 Task: Set the calendar to auto-archive items older than 3 months and permanently delete them.
Action: Mouse moved to (4, 84)
Screenshot: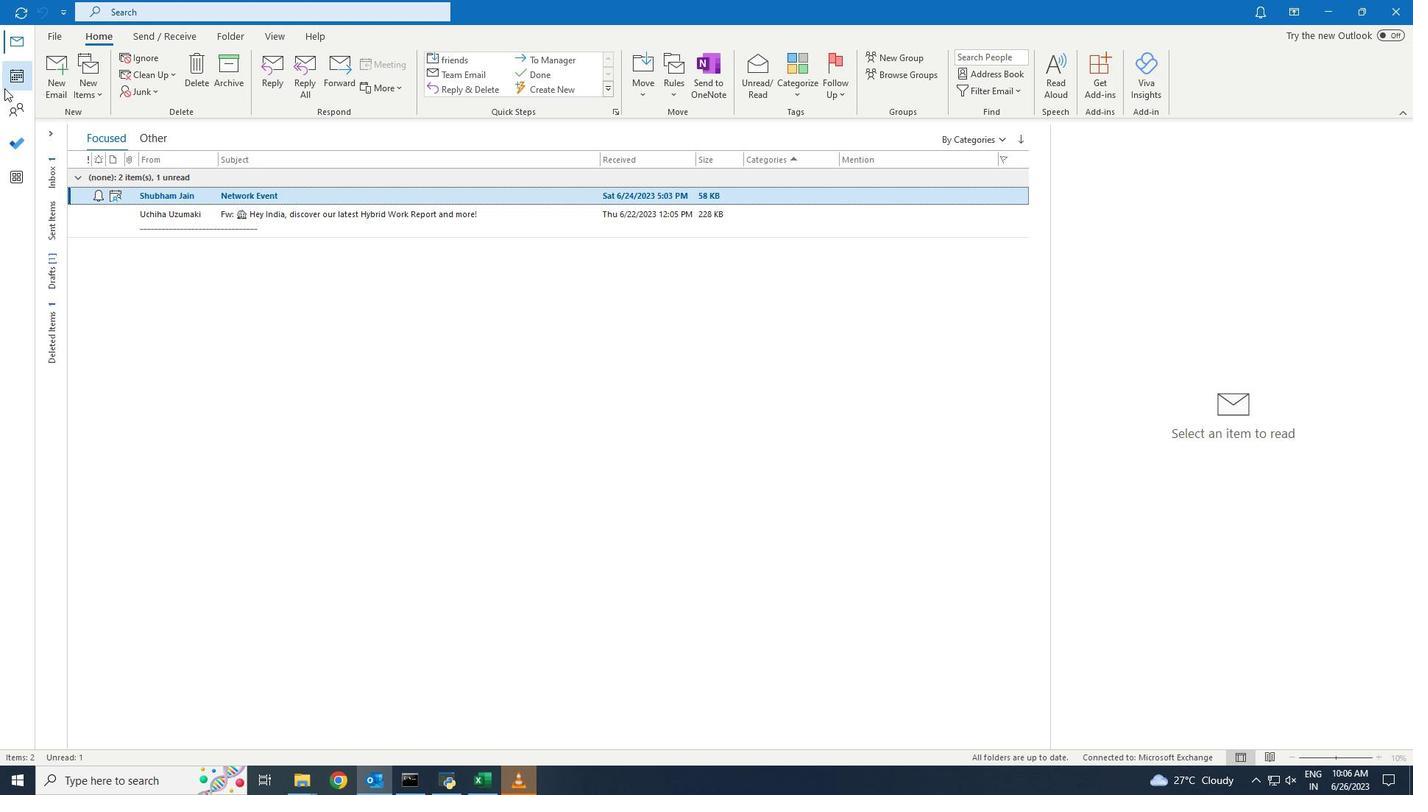 
Action: Mouse pressed left at (4, 84)
Screenshot: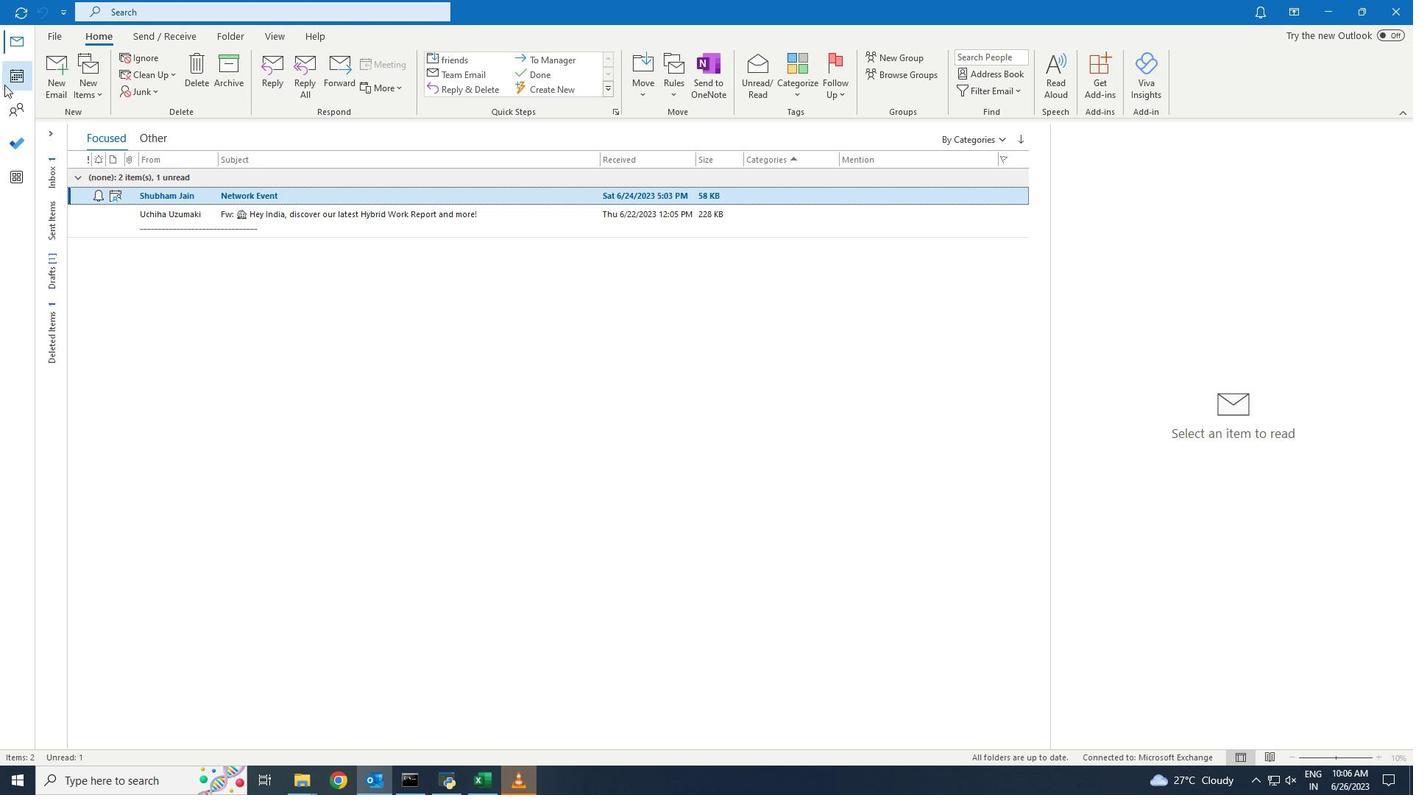 
Action: Mouse moved to (251, 144)
Screenshot: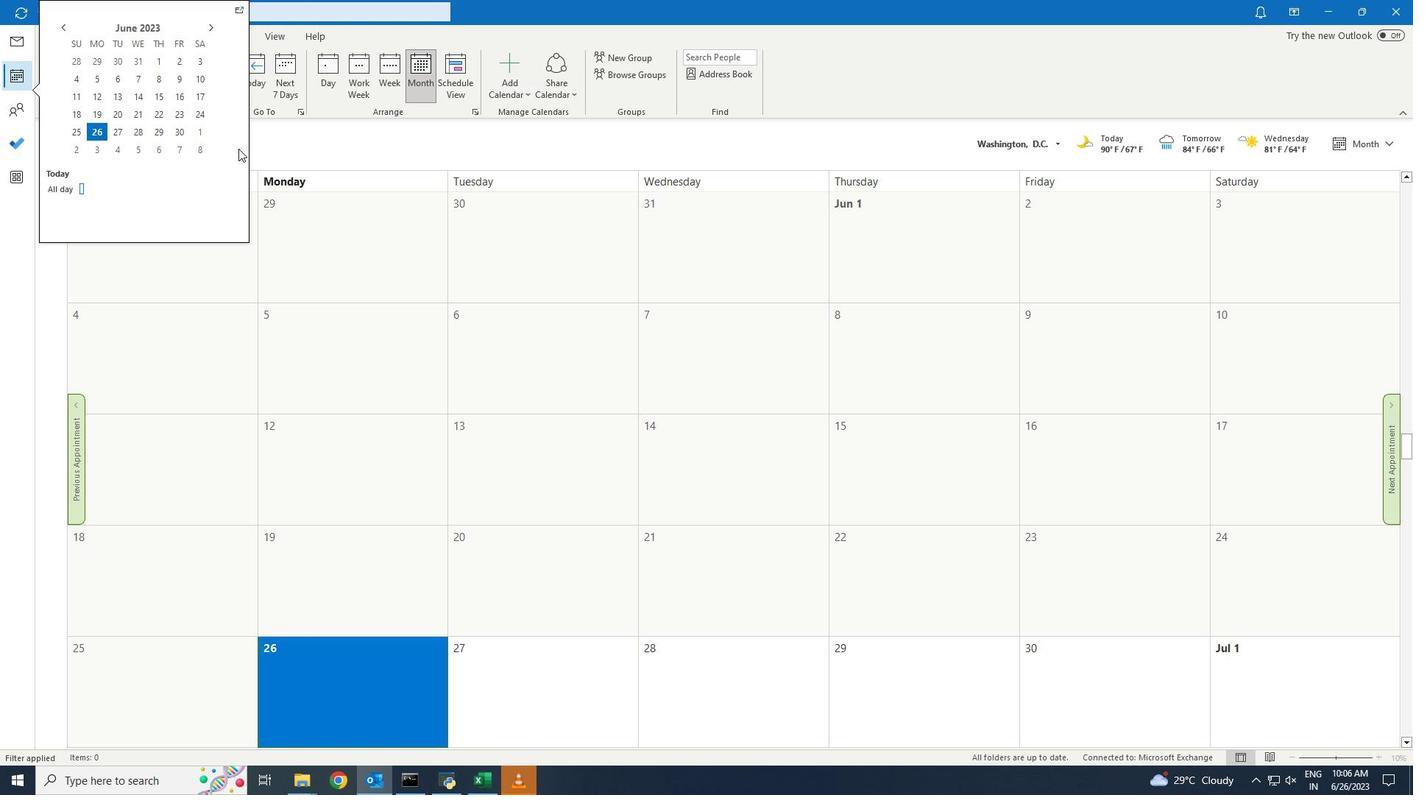 
Action: Mouse pressed left at (251, 144)
Screenshot: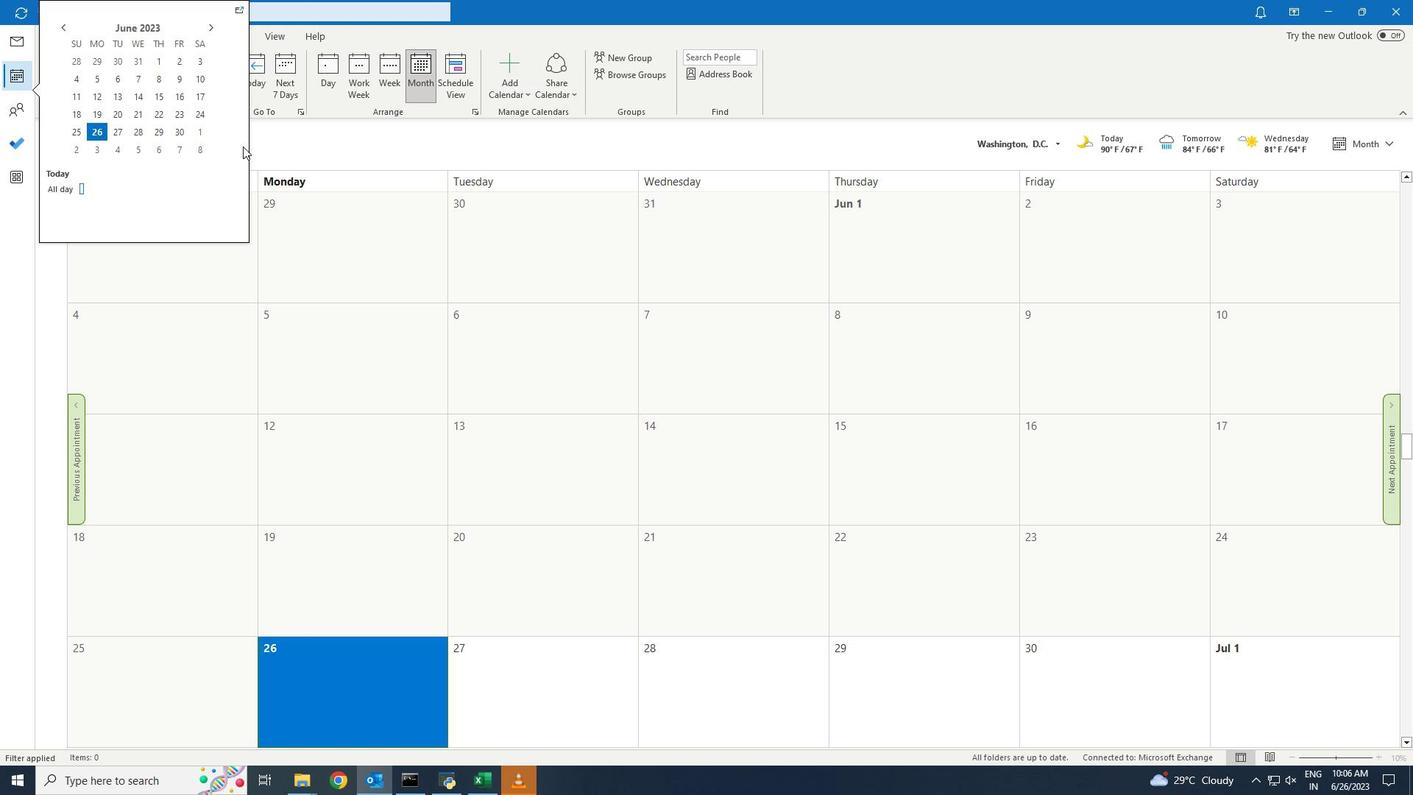 
Action: Mouse moved to (238, 36)
Screenshot: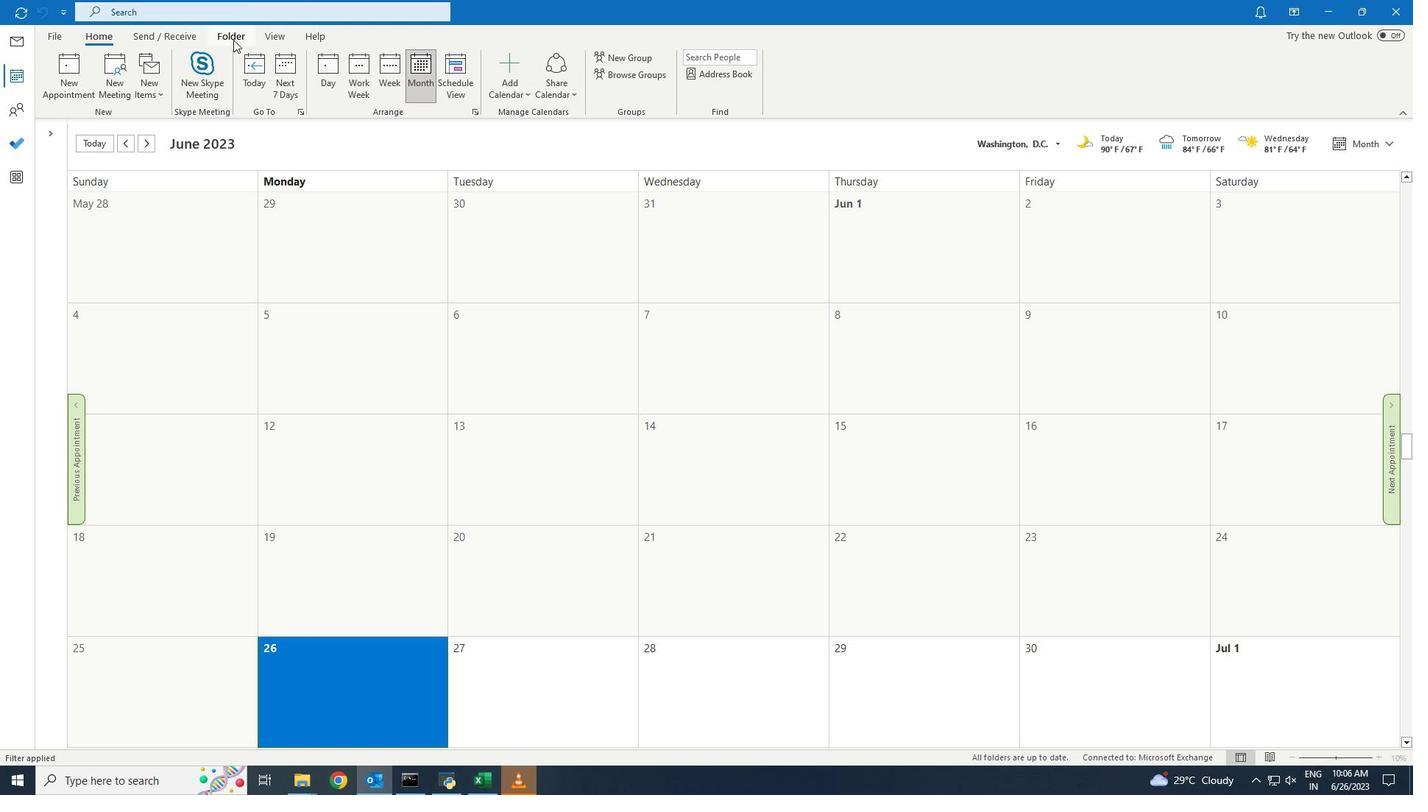 
Action: Mouse pressed left at (238, 36)
Screenshot: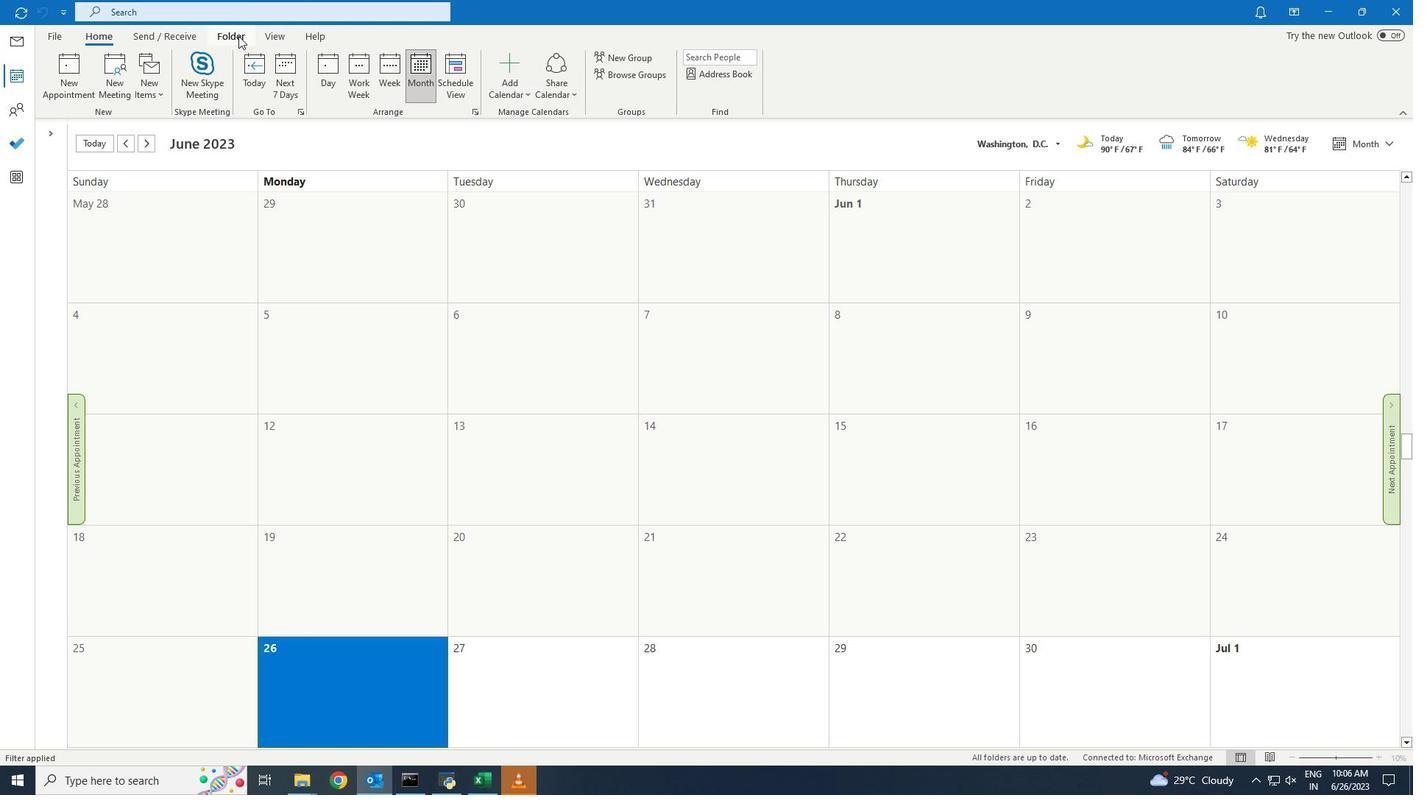 
Action: Mouse moved to (343, 69)
Screenshot: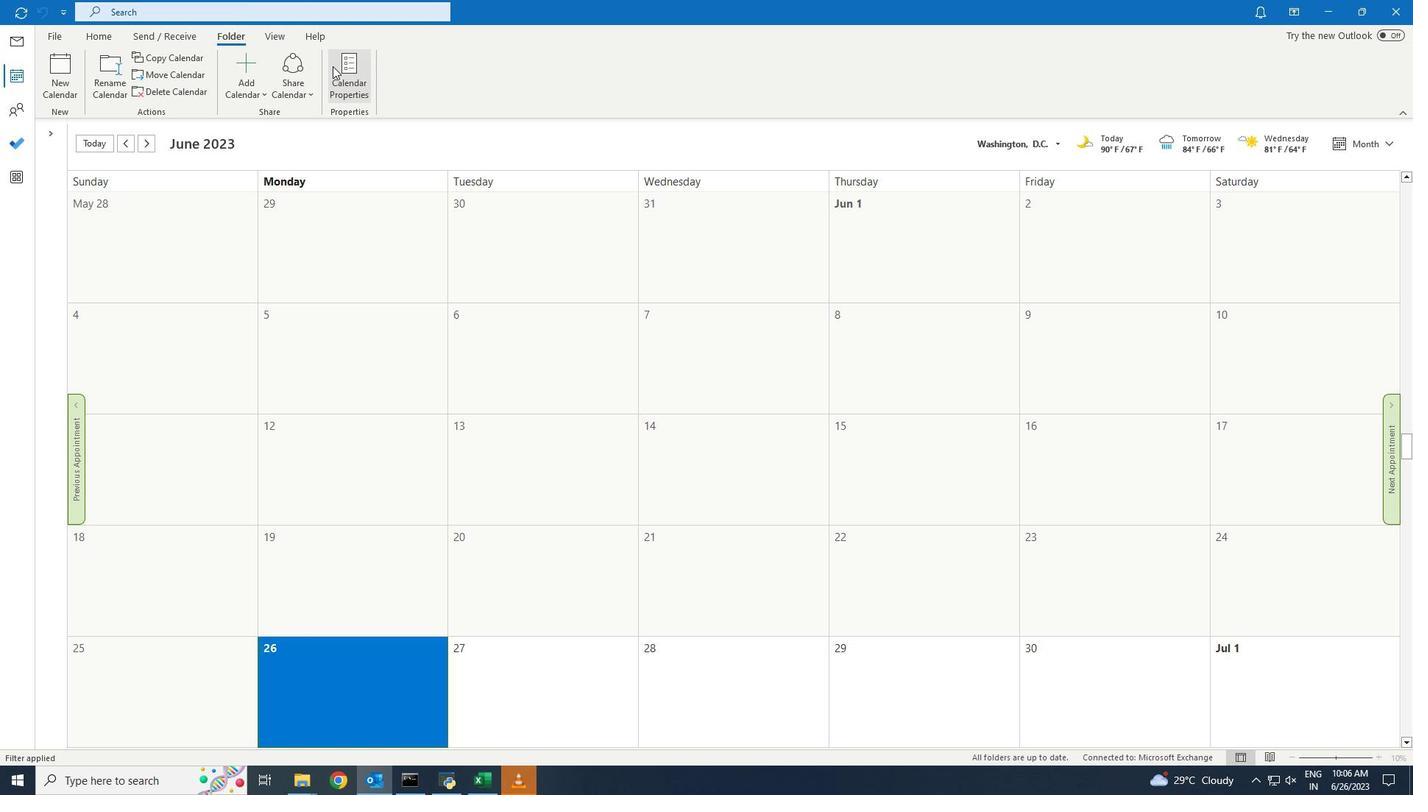 
Action: Mouse pressed left at (343, 69)
Screenshot: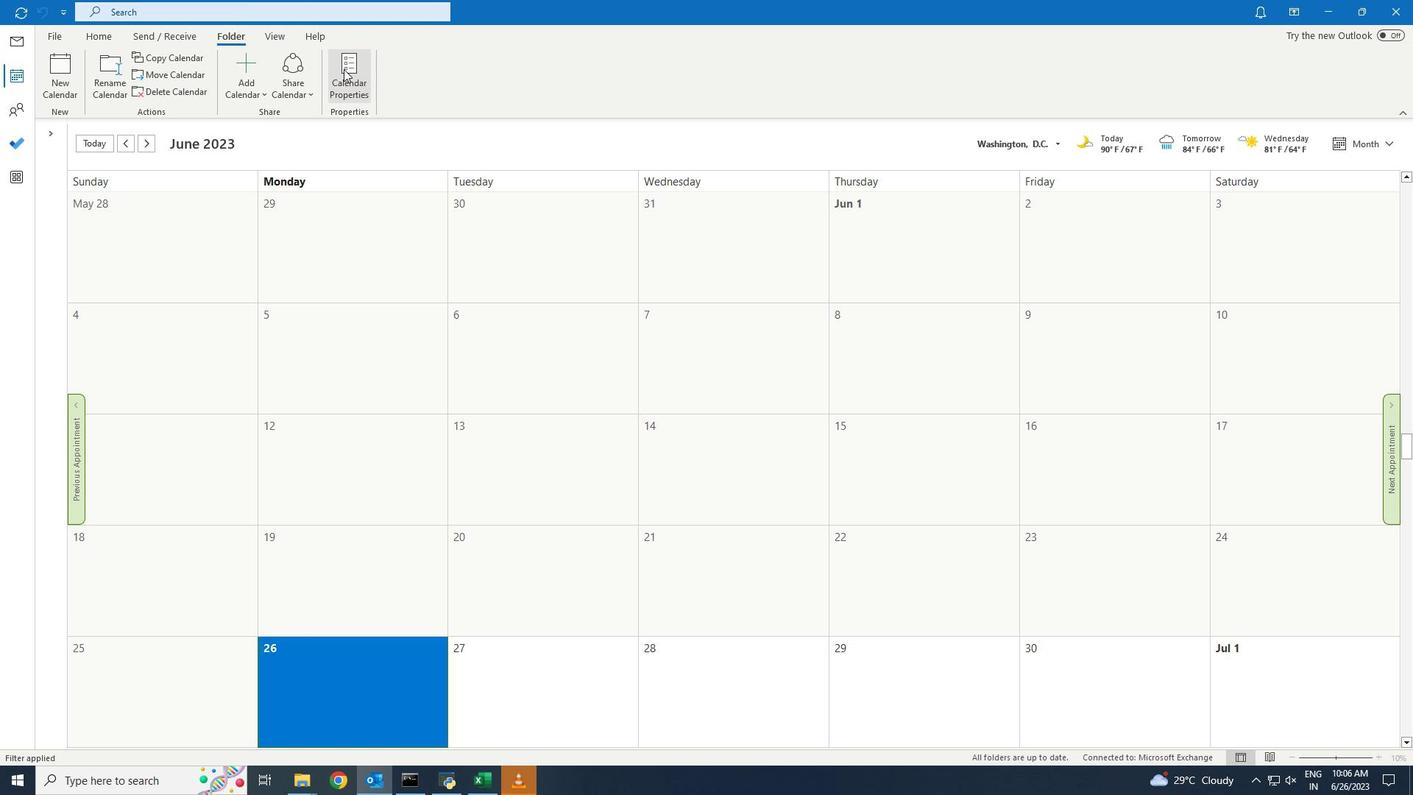 
Action: Mouse moved to (622, 213)
Screenshot: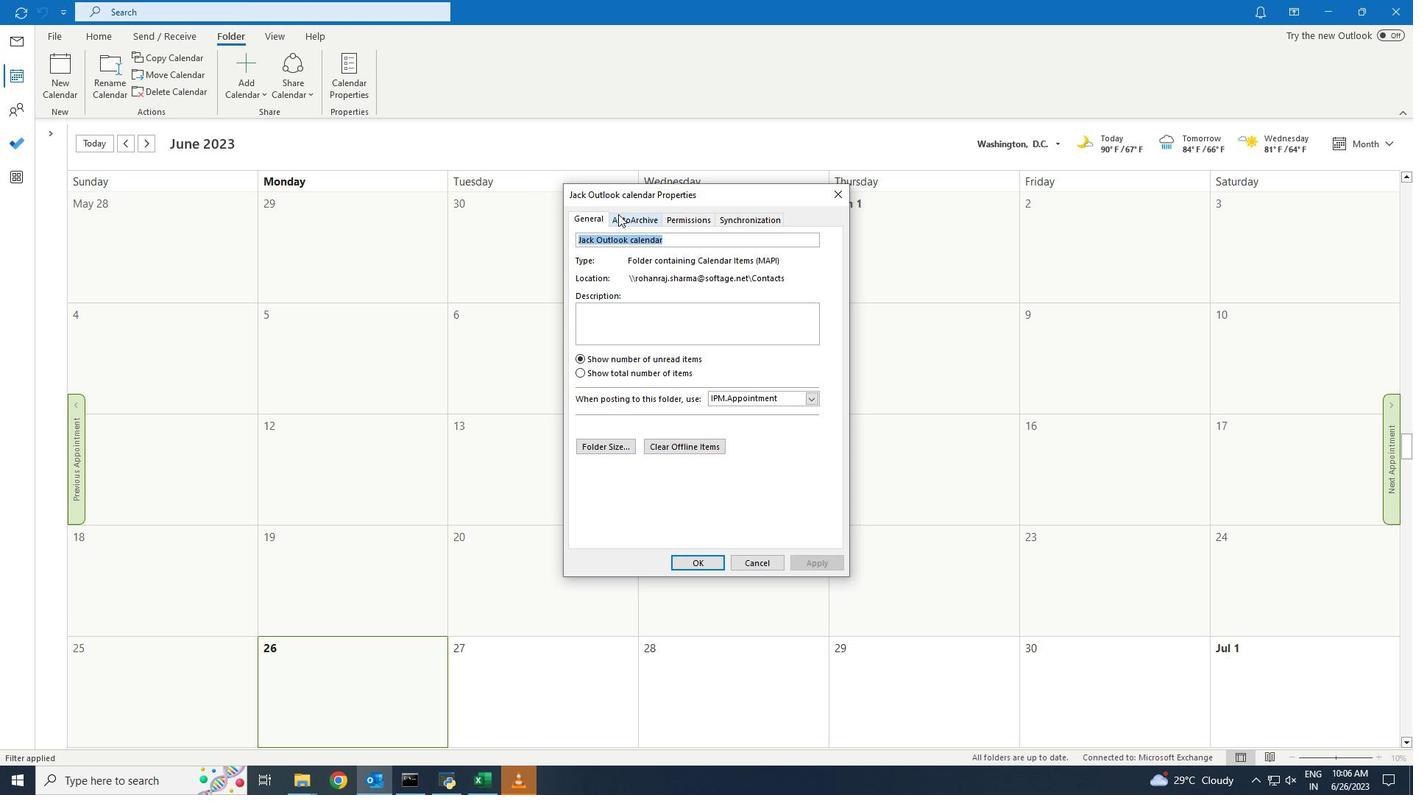 
Action: Mouse pressed left at (622, 213)
Screenshot: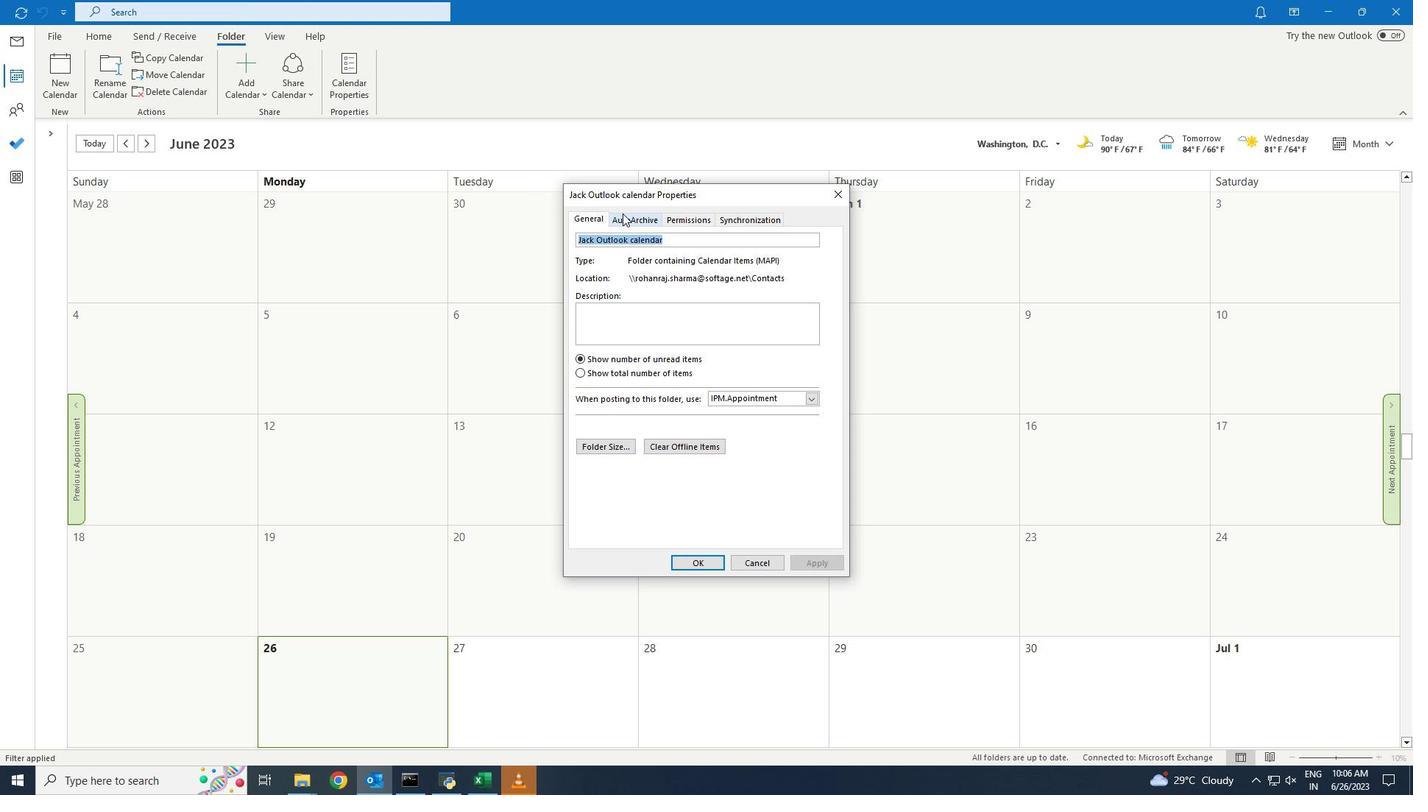 
Action: Mouse moved to (731, 296)
Screenshot: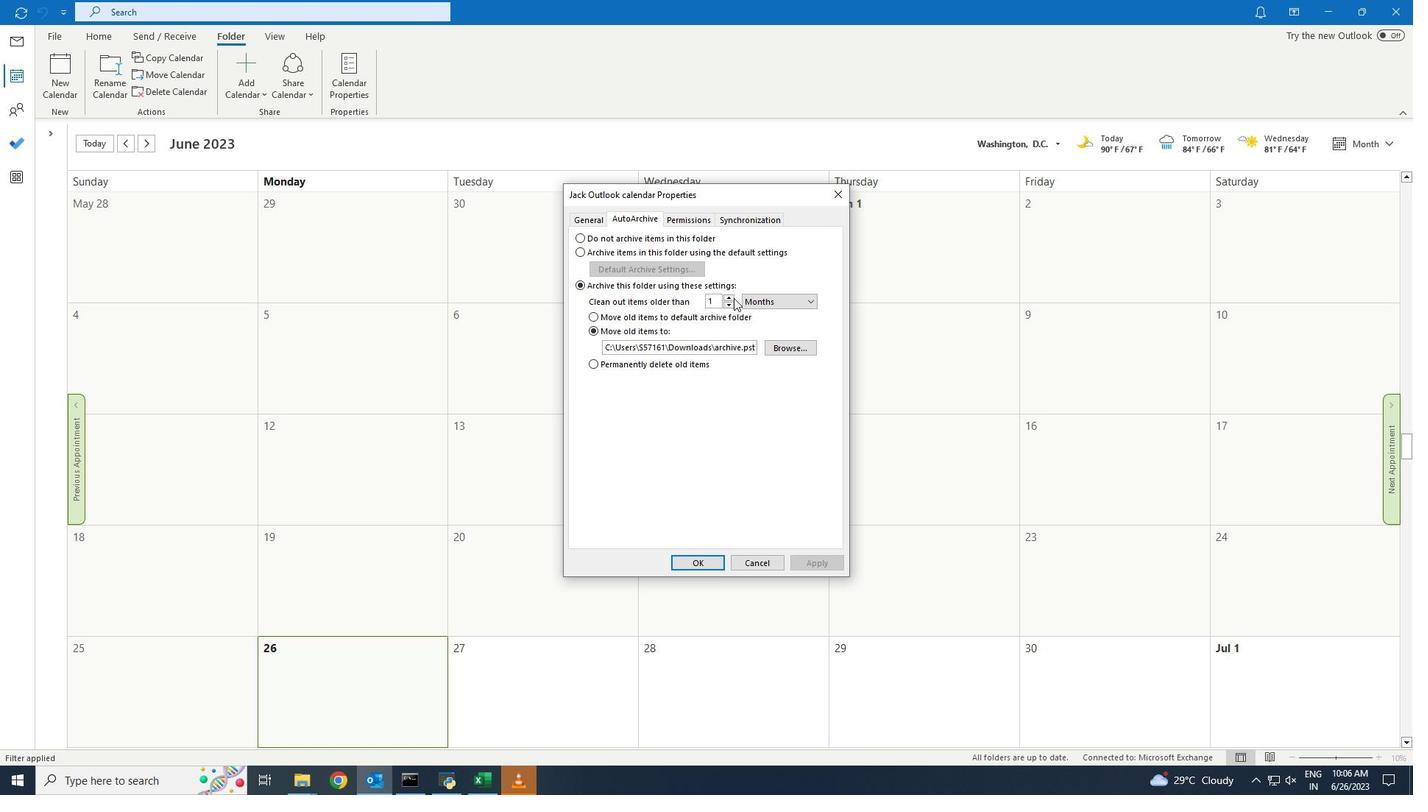 
Action: Mouse pressed left at (731, 296)
Screenshot: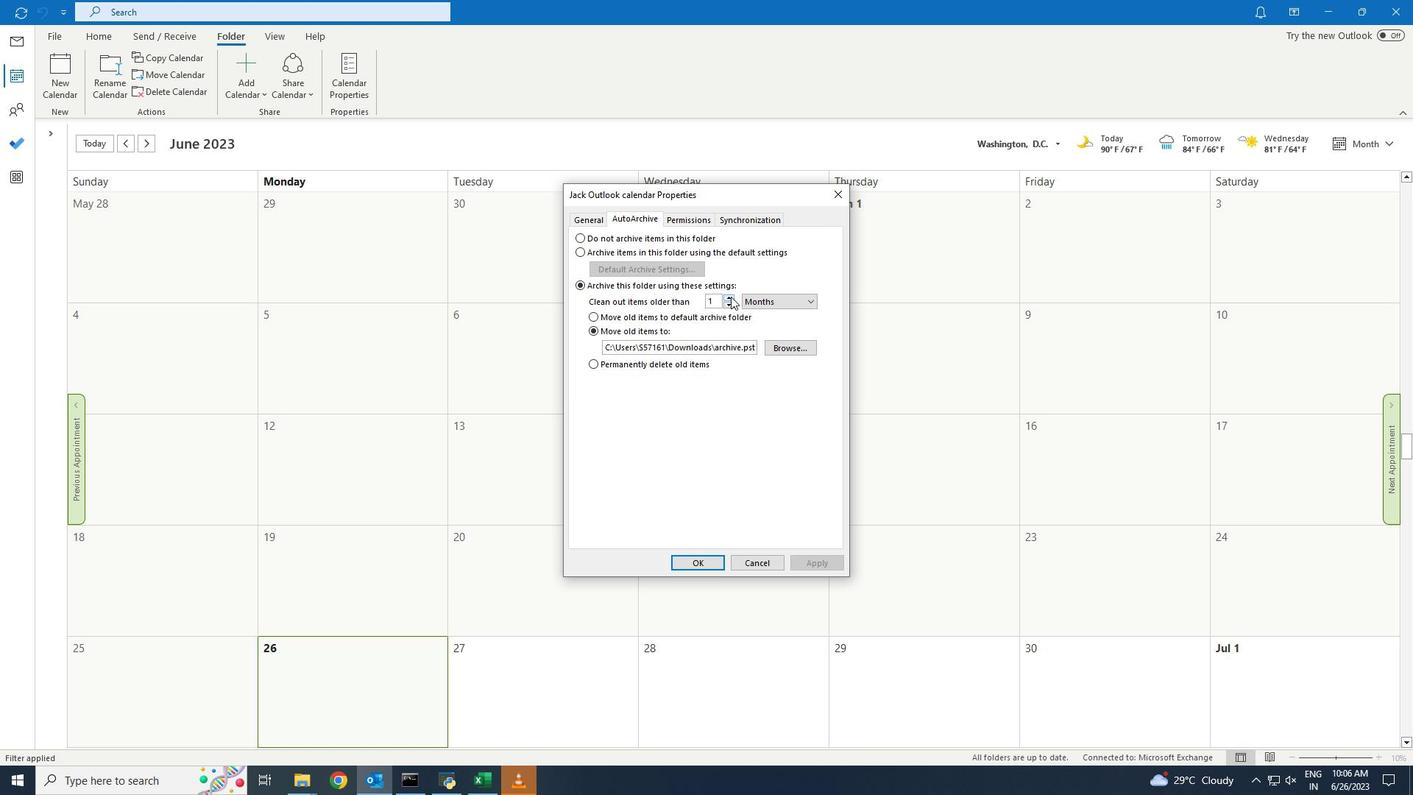 
Action: Mouse pressed left at (731, 296)
Screenshot: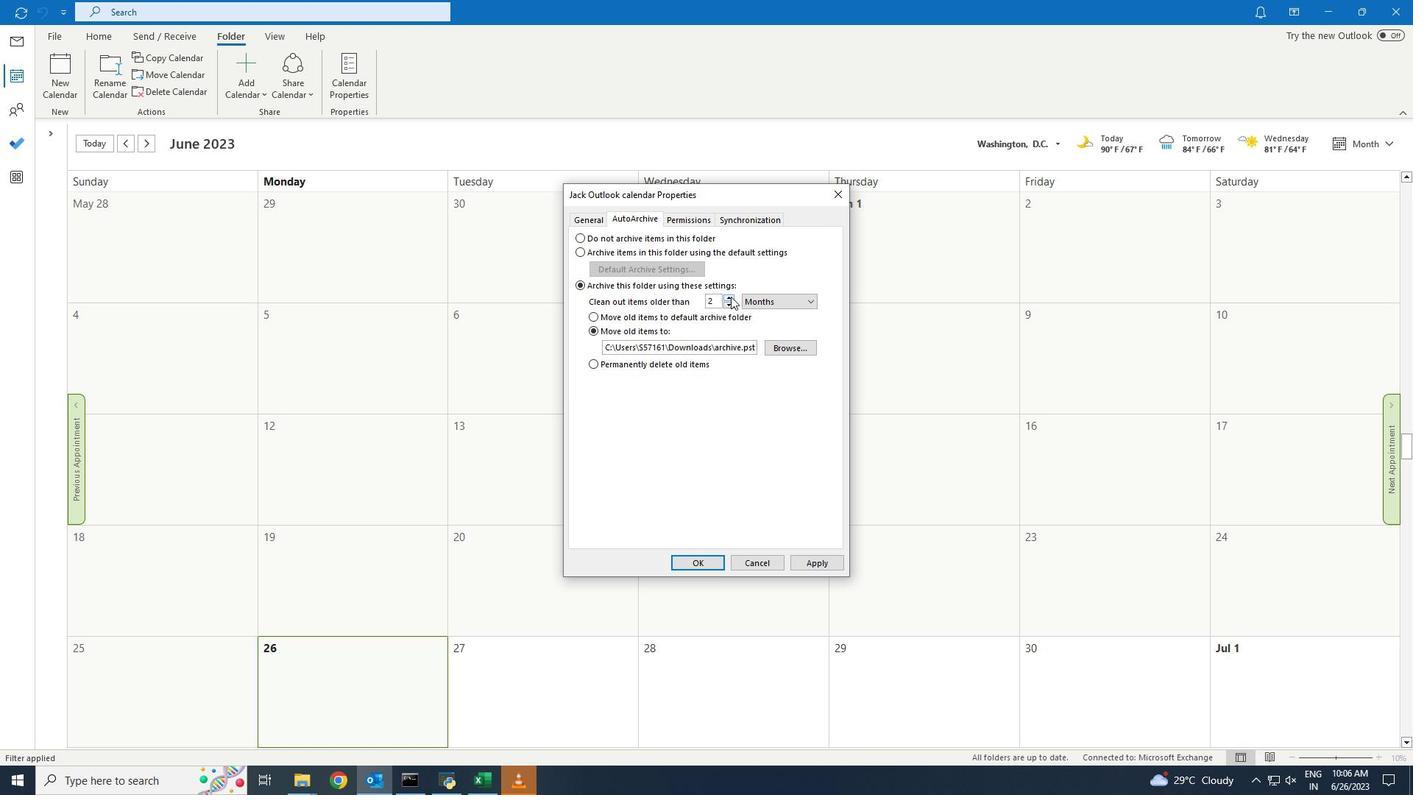
Action: Mouse moved to (590, 363)
Screenshot: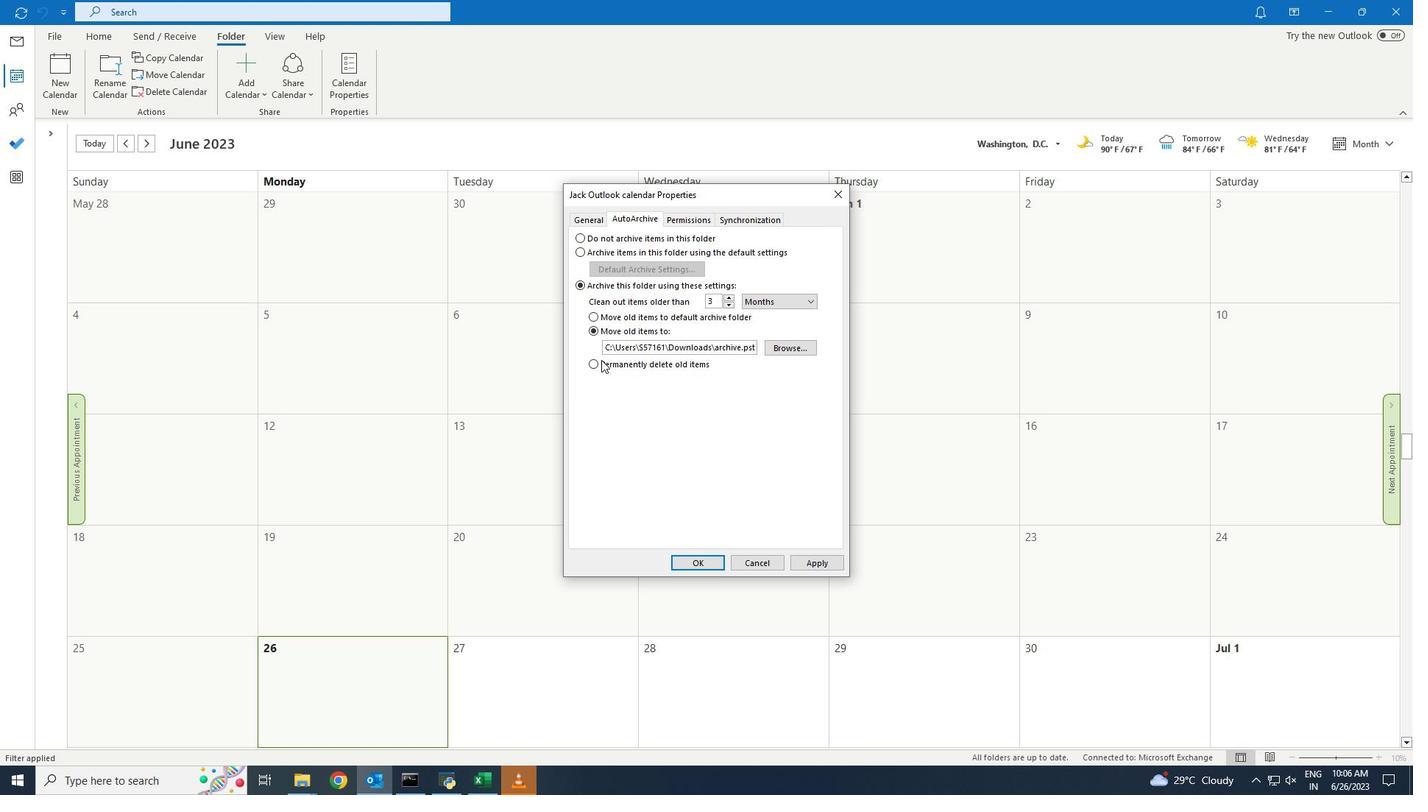 
Action: Mouse pressed left at (590, 363)
Screenshot: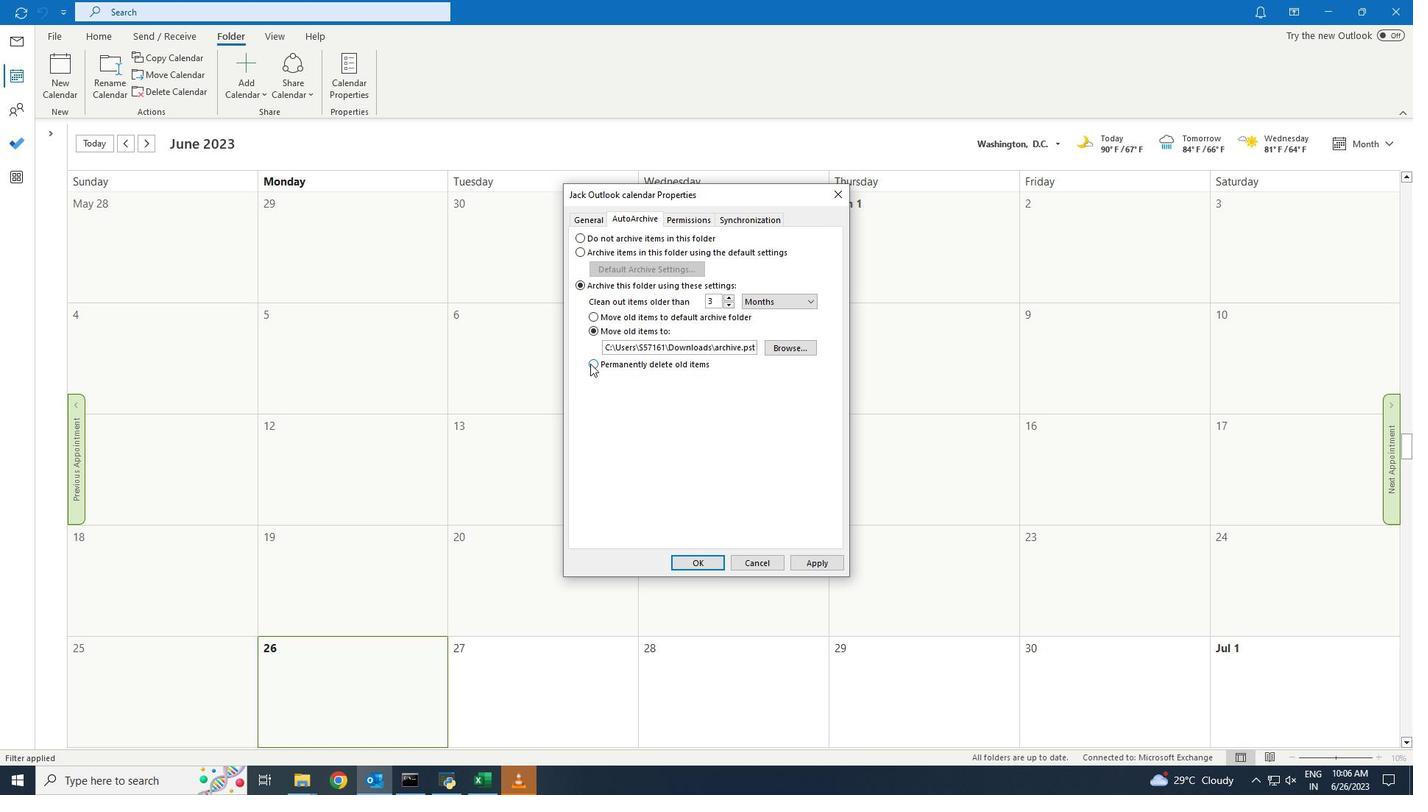 
Action: Mouse moved to (809, 561)
Screenshot: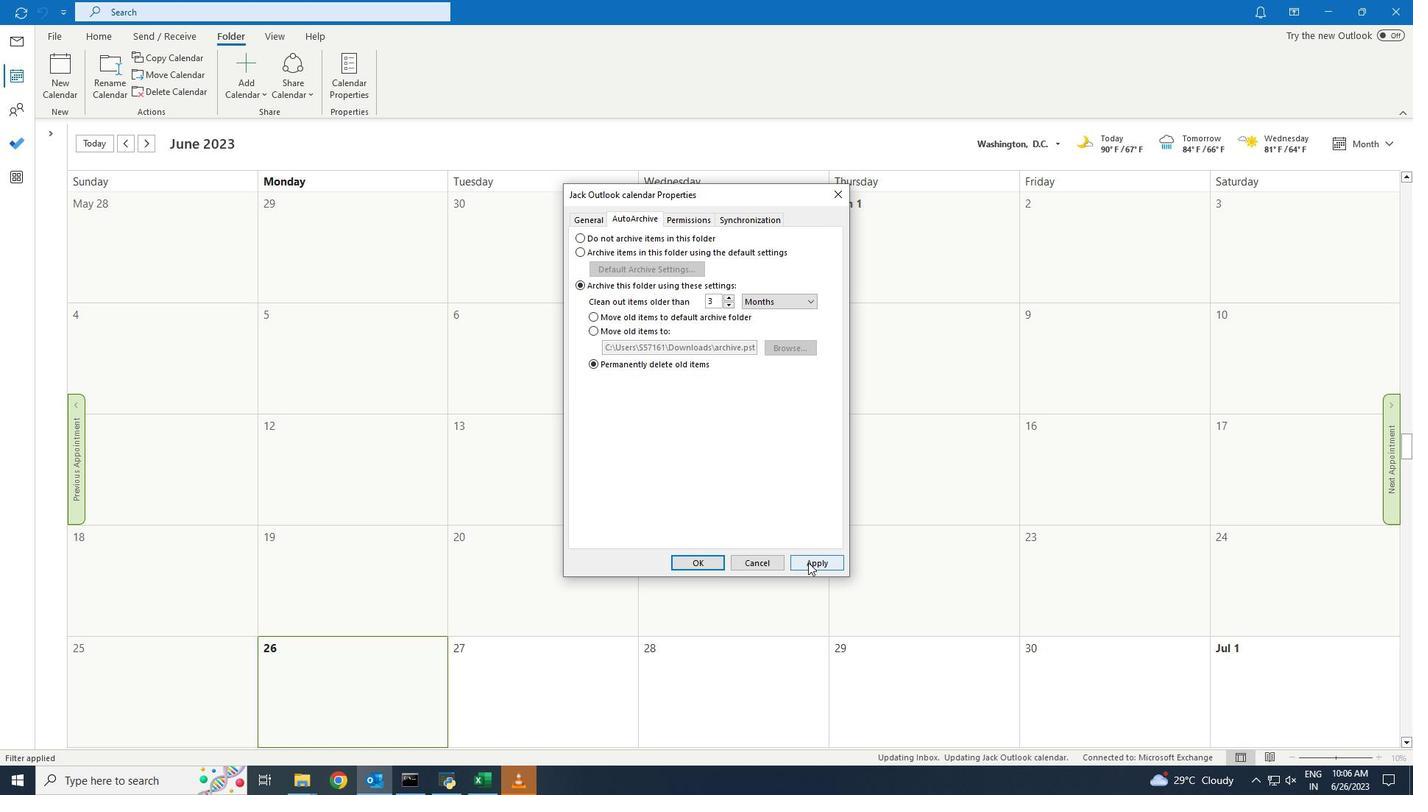 
Action: Mouse pressed left at (809, 561)
Screenshot: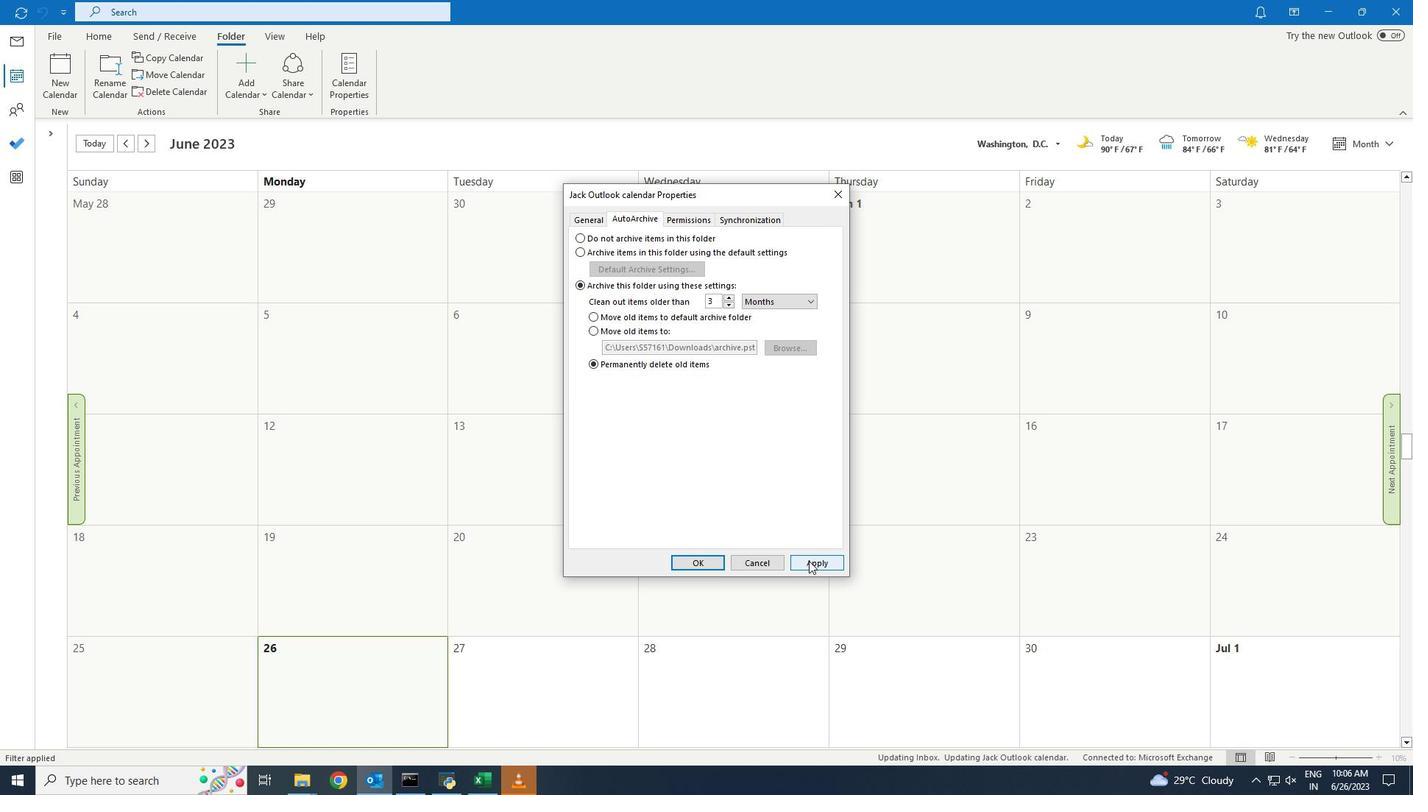 
Action: Mouse moved to (709, 555)
Screenshot: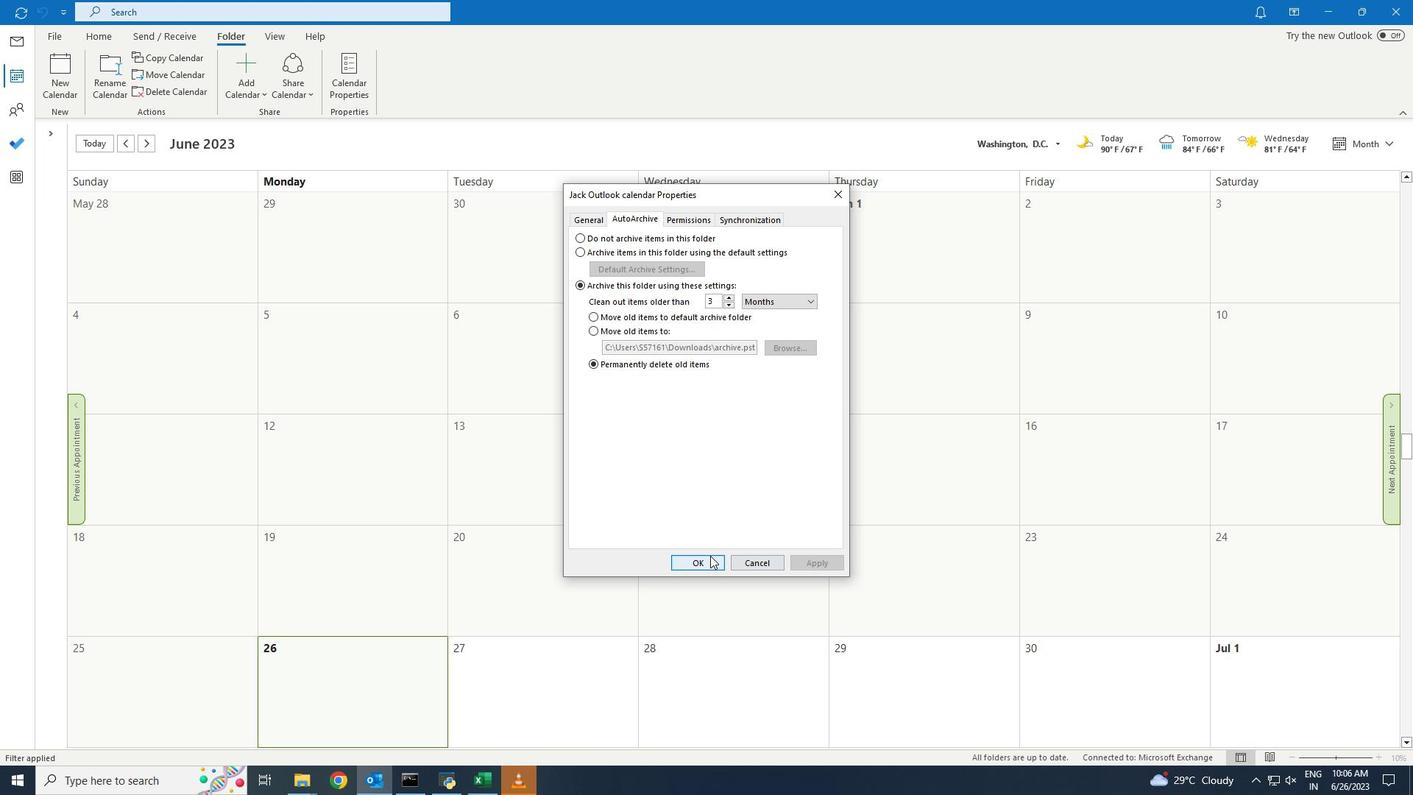 
Action: Mouse pressed left at (709, 555)
Screenshot: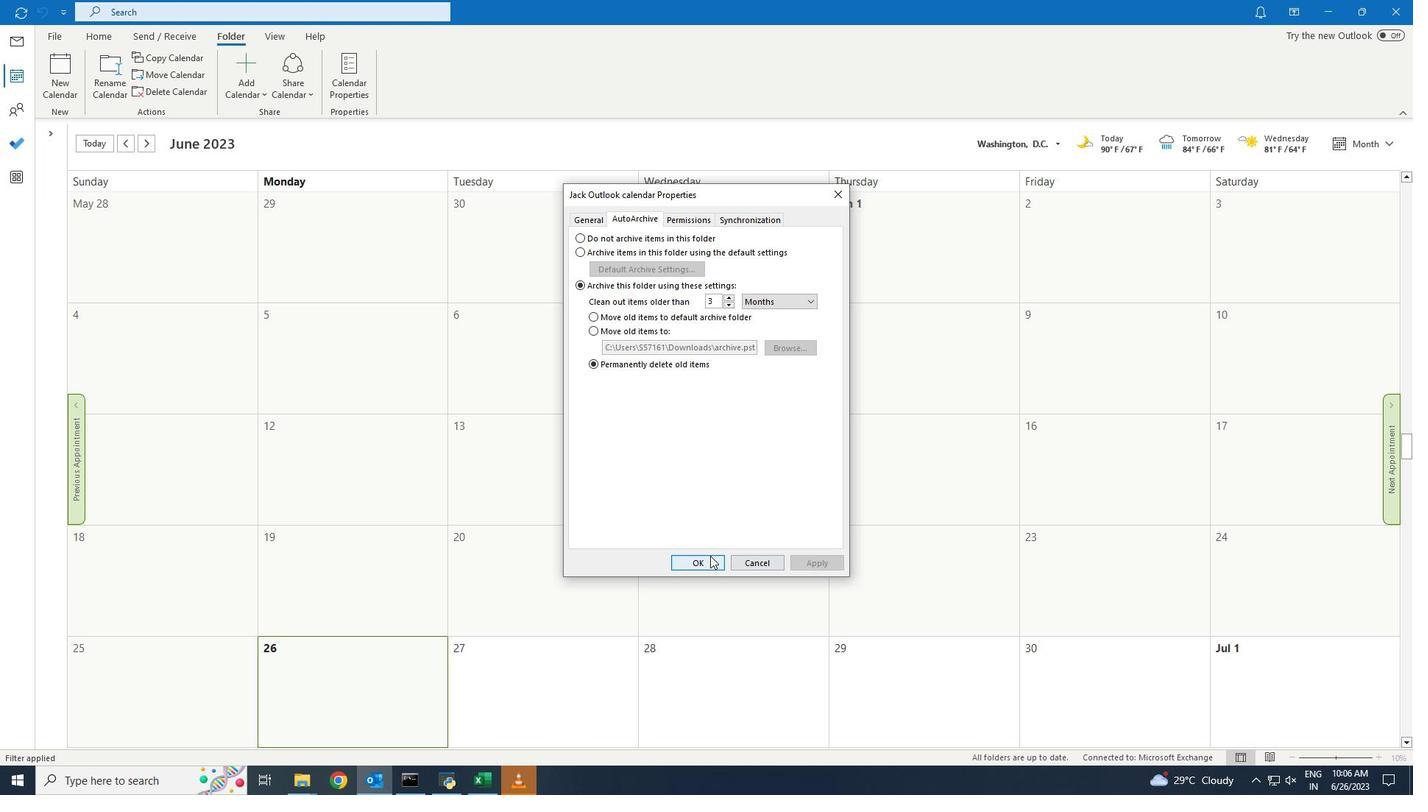 
Action: Mouse moved to (699, 561)
Screenshot: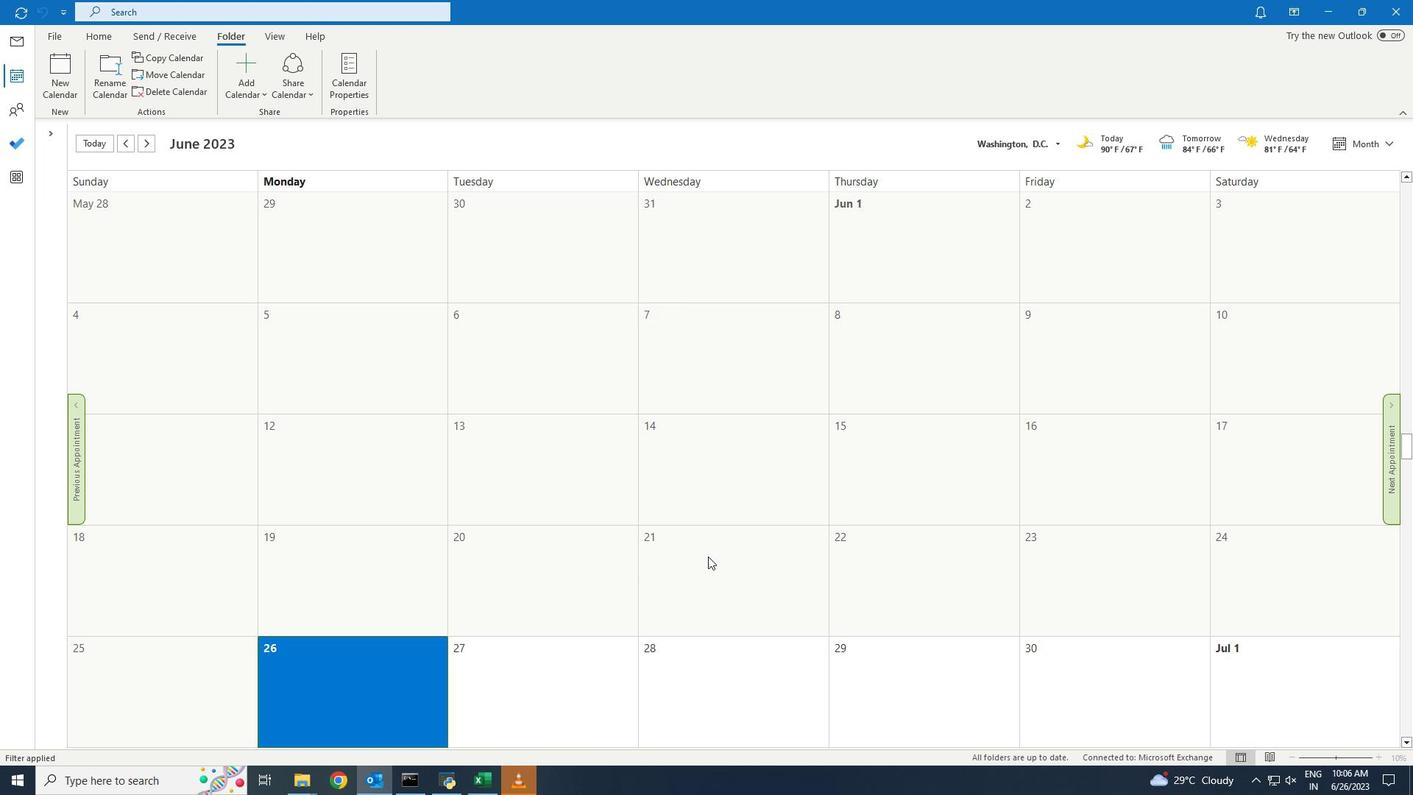 
